 Task: In the  document Mia.txtMake this file  'available offline' Add shortcut to Drive 'My Drive'Email the file to   softage.4@softage.net, with message attached Important: I've emailed you crucial details. Please make sure to go through it thoroughly. and file type: 'Open Document'
Action: Mouse moved to (281, 375)
Screenshot: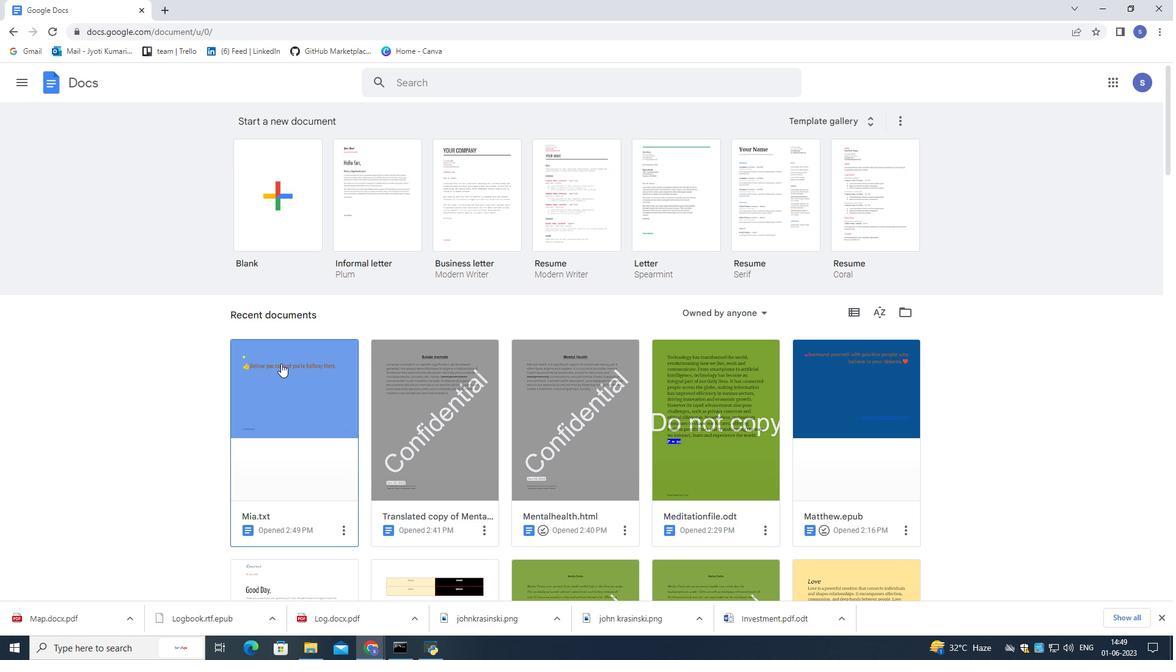 
Action: Mouse pressed left at (281, 375)
Screenshot: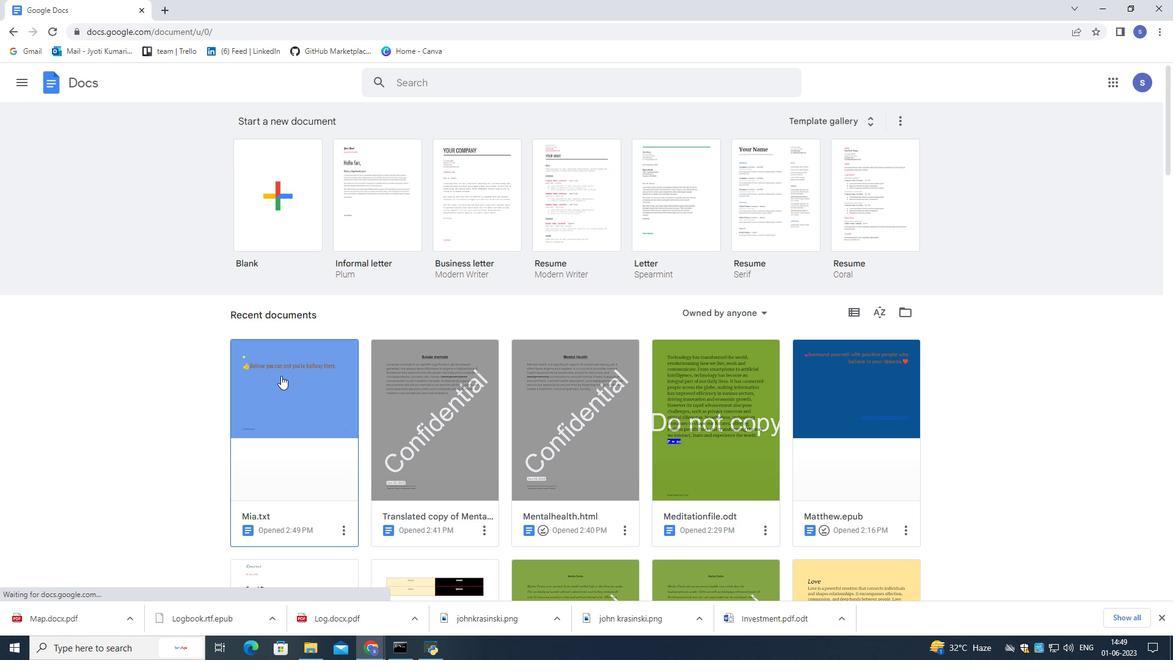 
Action: Mouse pressed left at (281, 375)
Screenshot: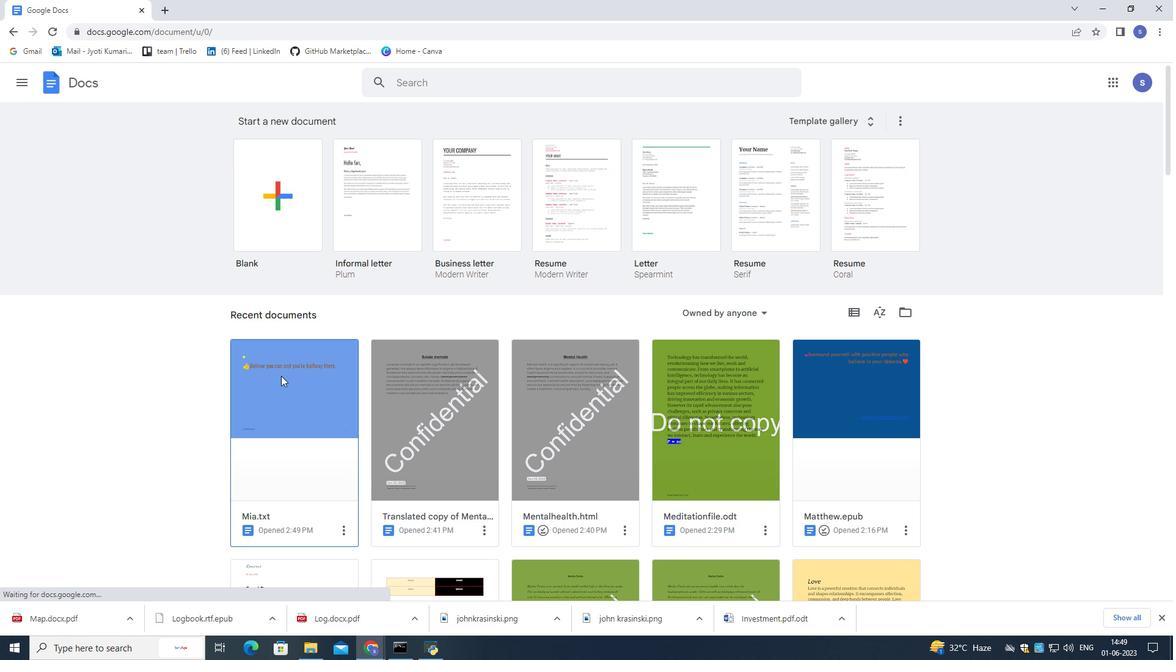
Action: Mouse moved to (42, 93)
Screenshot: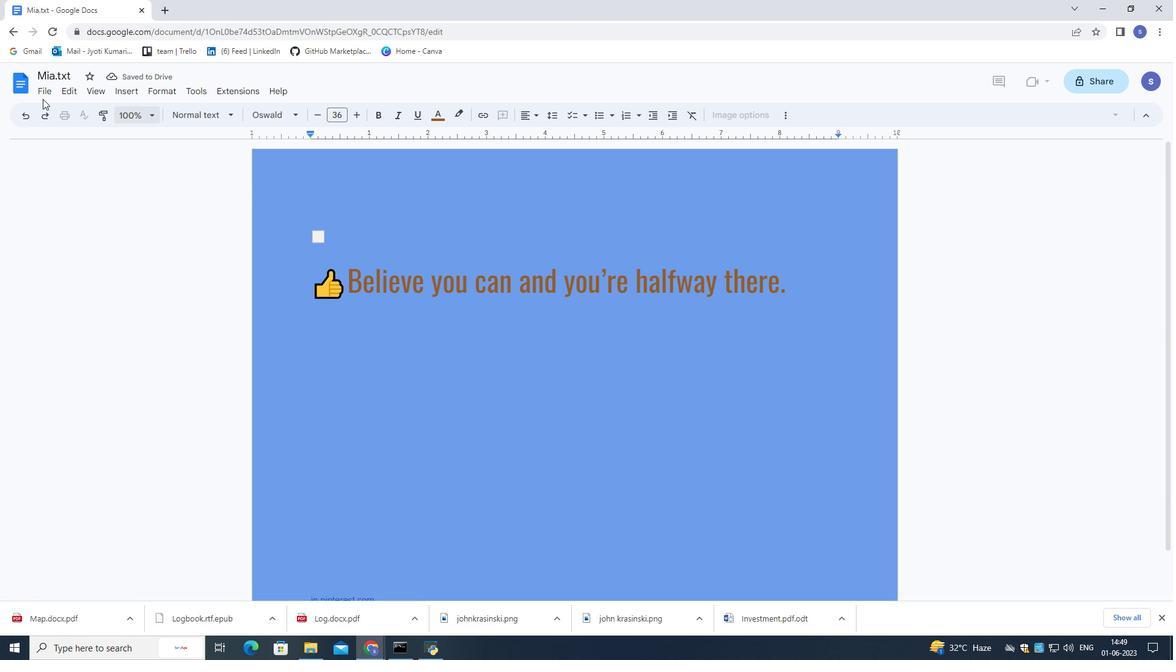 
Action: Mouse pressed left at (42, 93)
Screenshot: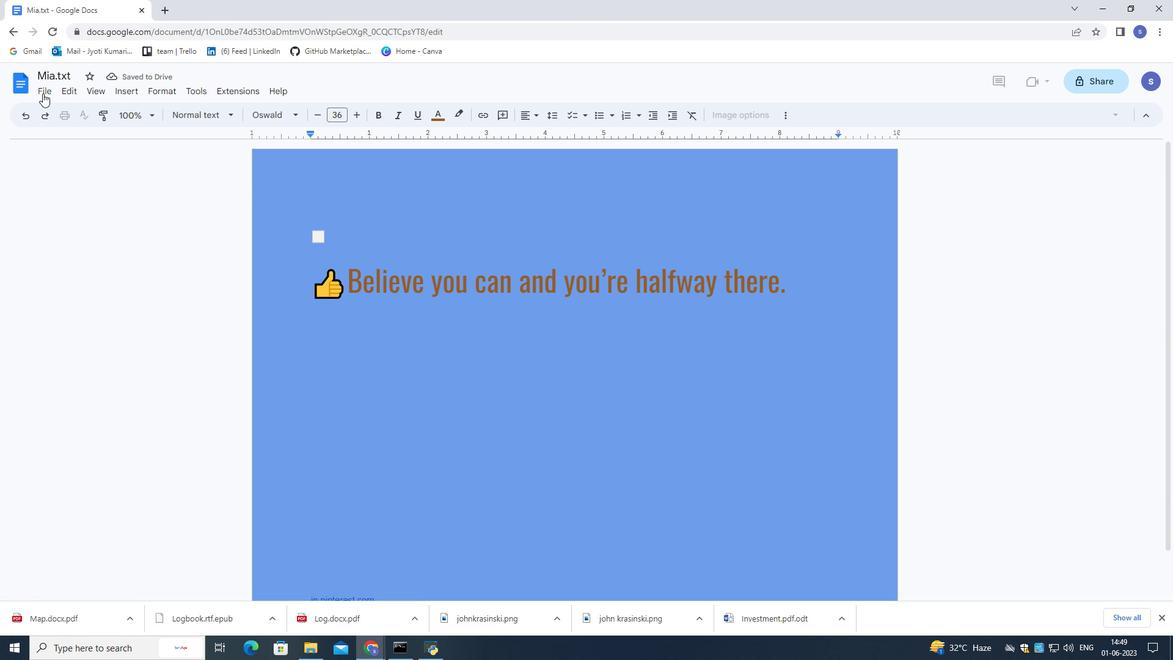 
Action: Mouse moved to (135, 354)
Screenshot: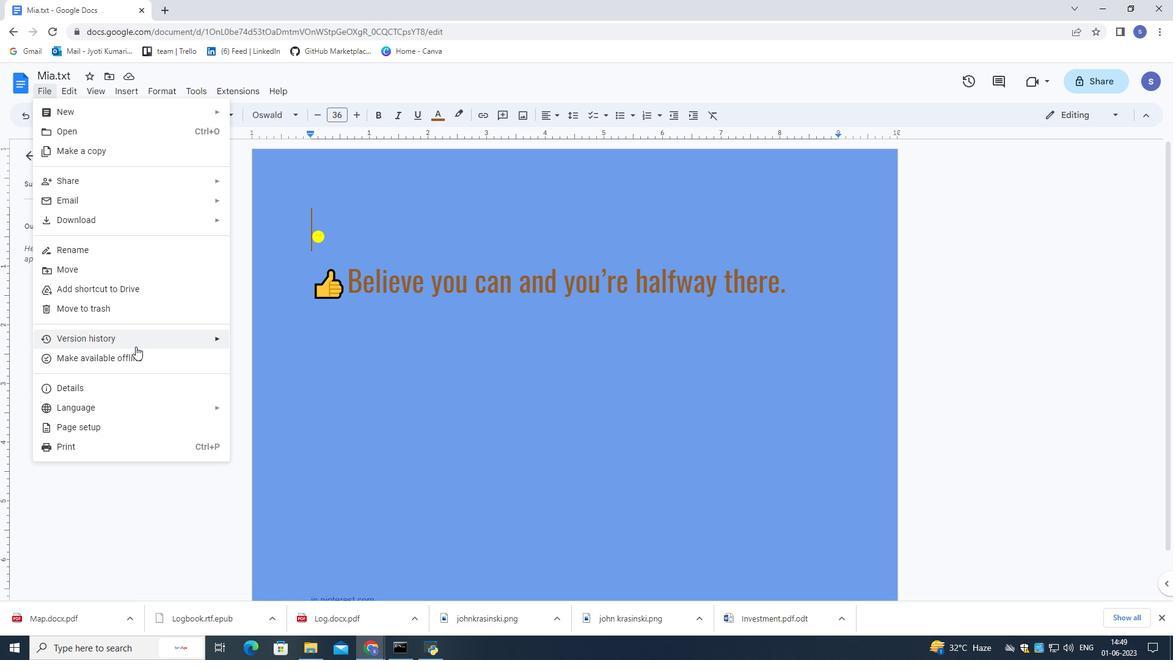 
Action: Mouse pressed left at (135, 354)
Screenshot: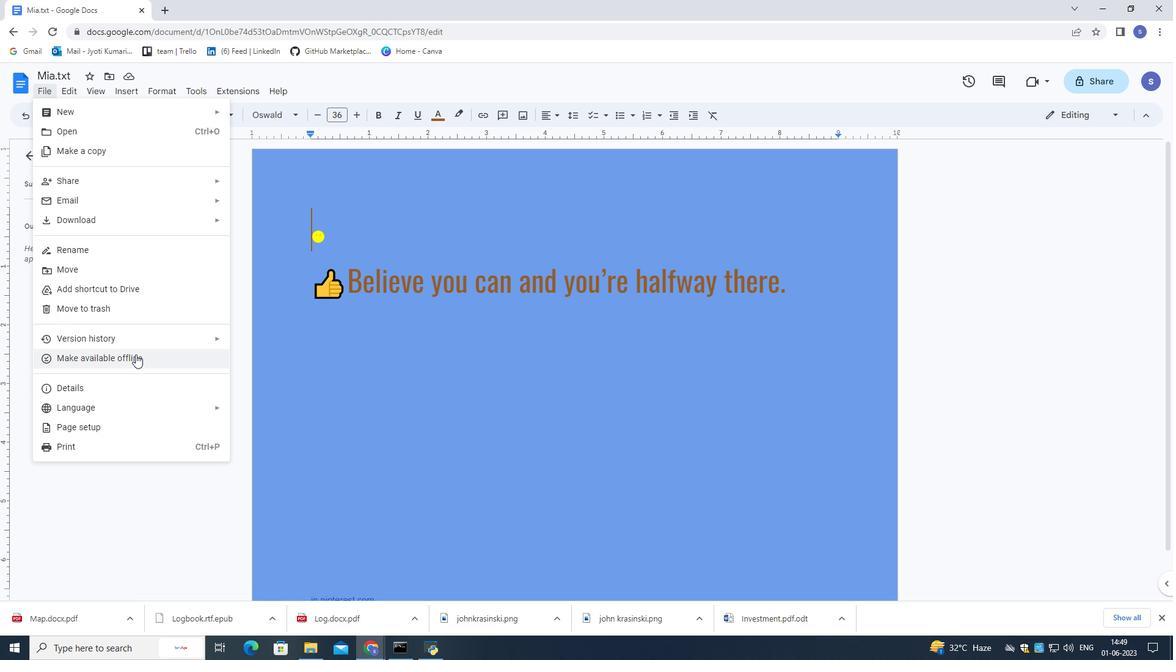 
Action: Mouse moved to (45, 94)
Screenshot: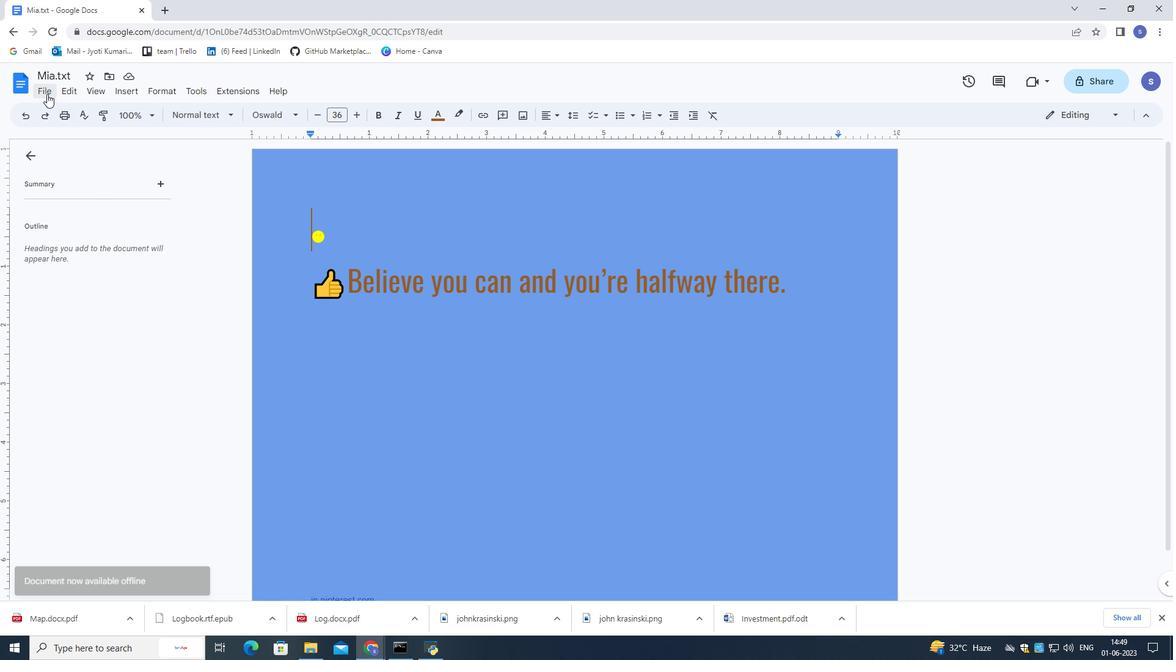 
Action: Mouse pressed left at (45, 94)
Screenshot: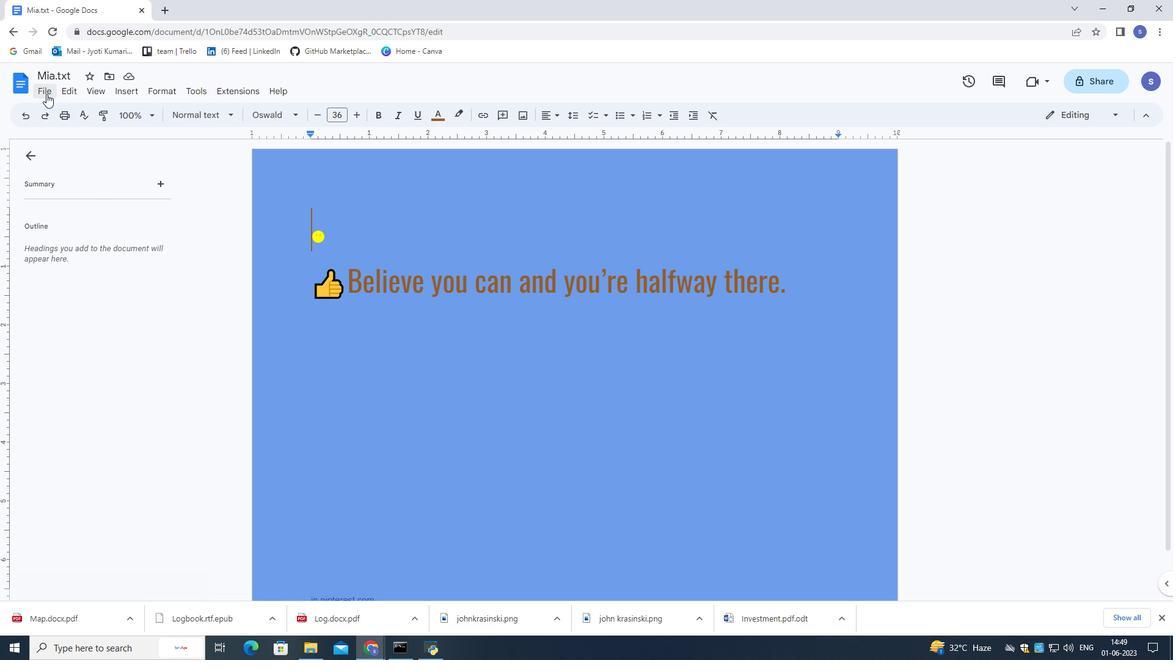 
Action: Mouse moved to (99, 286)
Screenshot: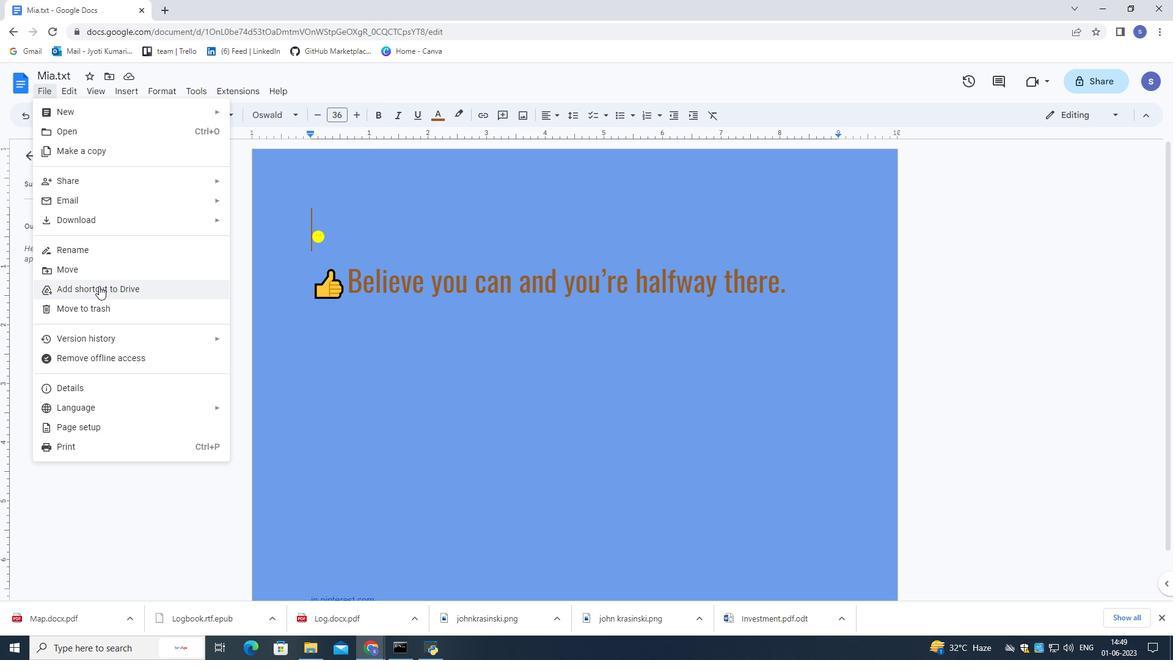 
Action: Mouse pressed left at (99, 286)
Screenshot: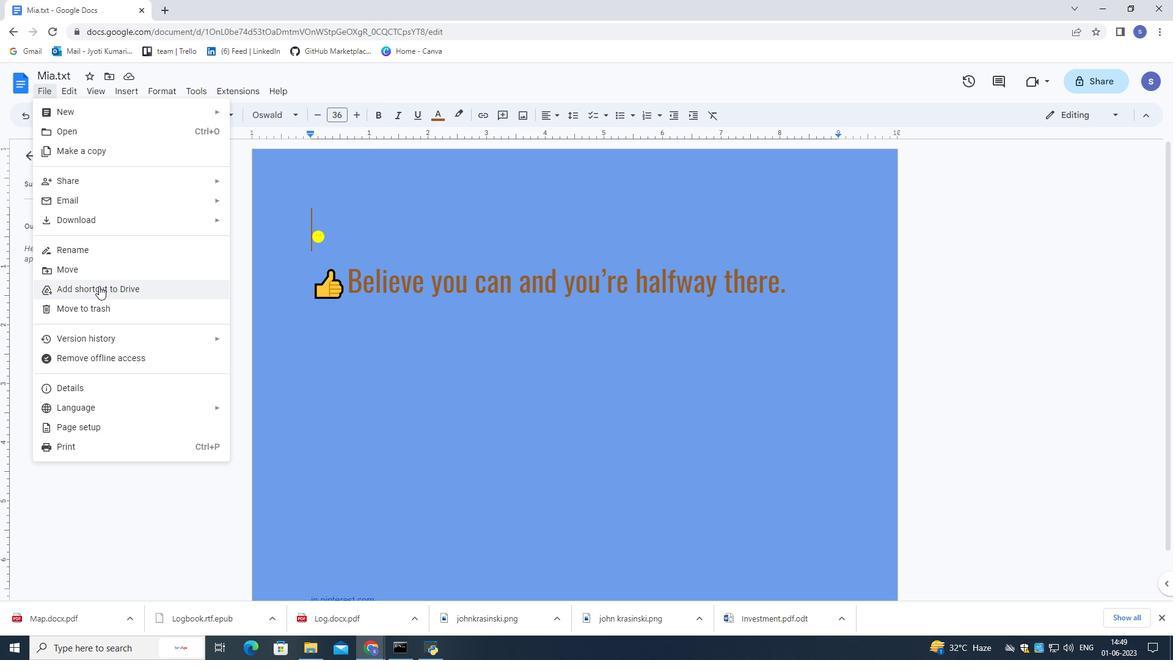 
Action: Mouse moved to (275, 265)
Screenshot: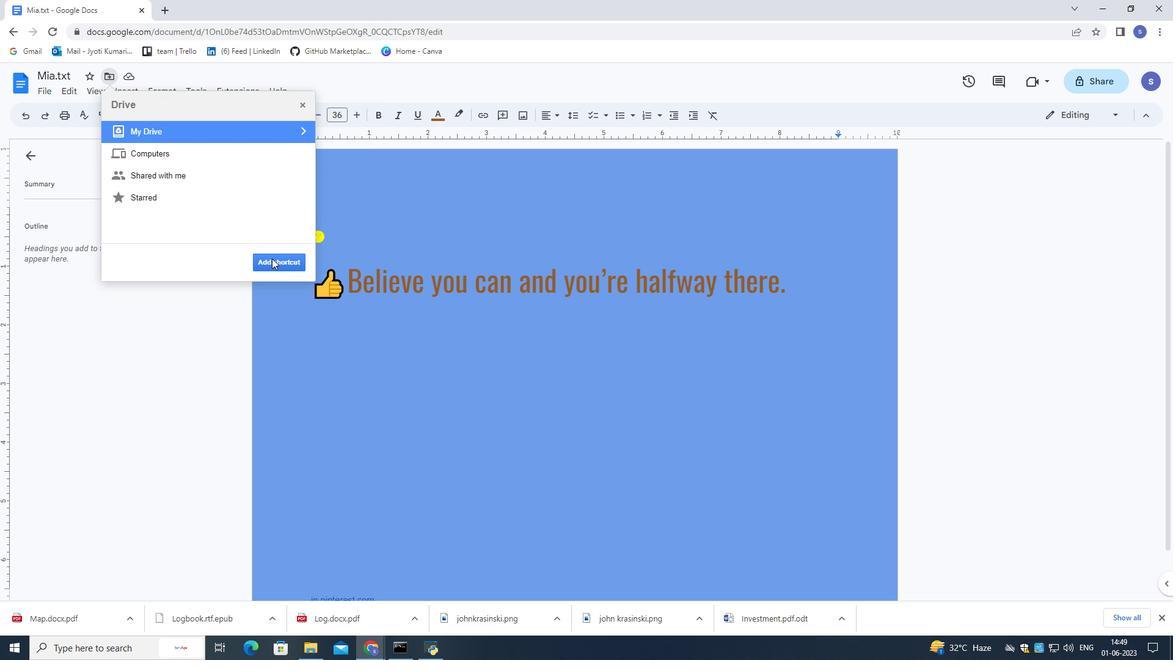
Action: Mouse pressed left at (275, 265)
Screenshot: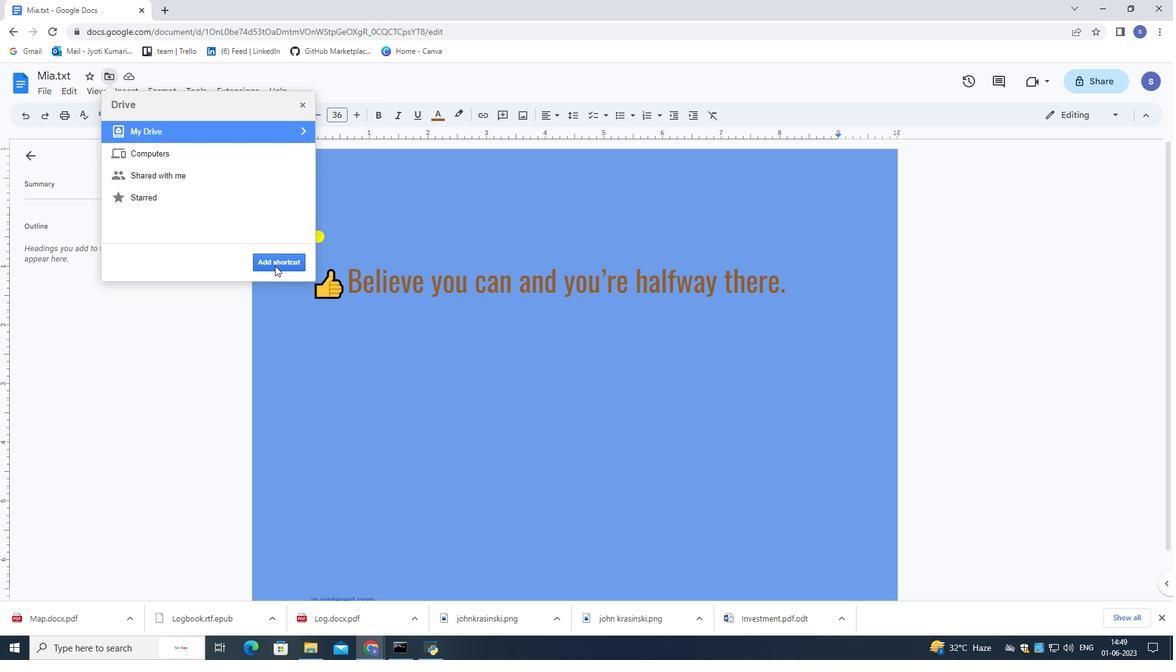 
Action: Mouse moved to (42, 91)
Screenshot: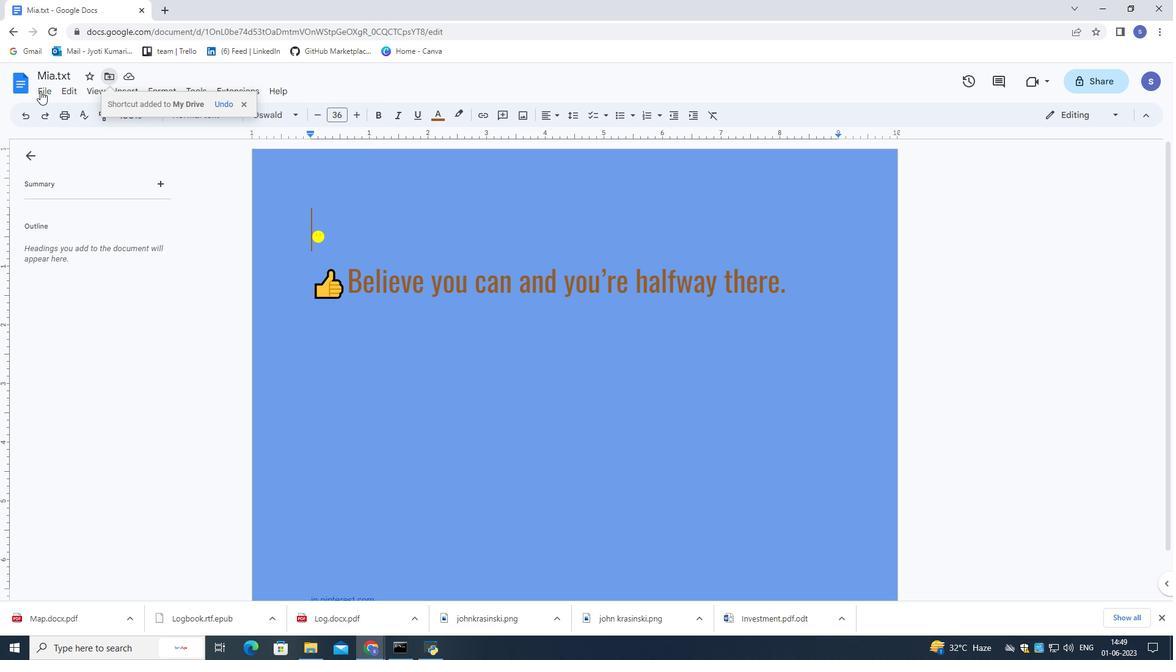 
Action: Mouse pressed left at (42, 91)
Screenshot: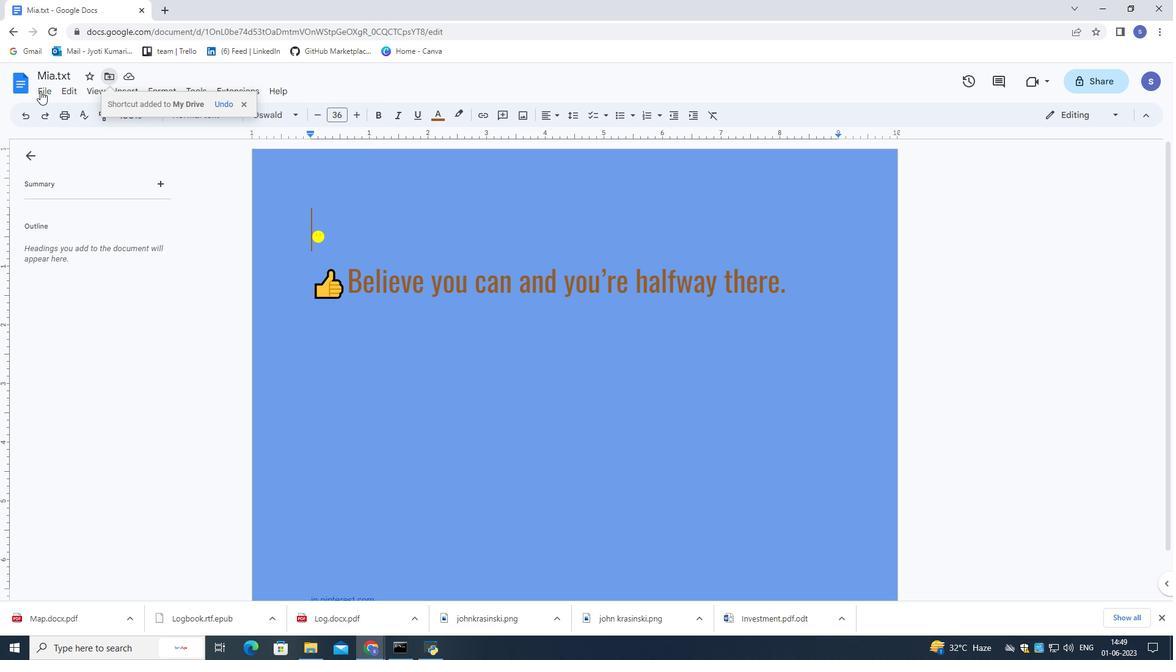 
Action: Mouse moved to (254, 207)
Screenshot: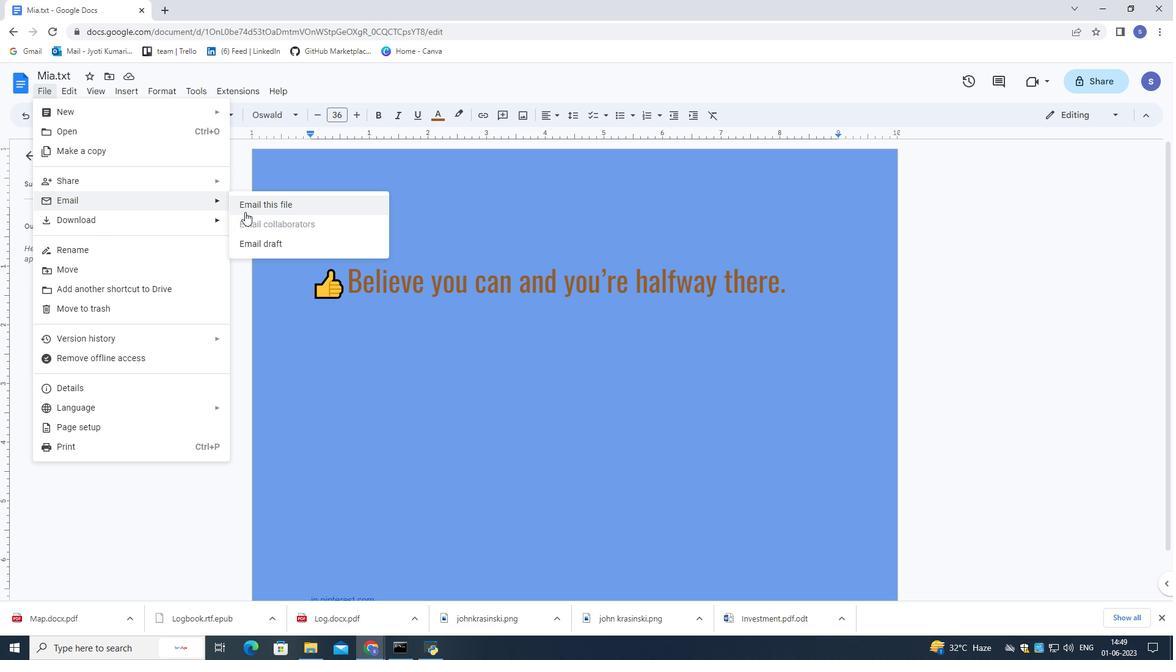 
Action: Mouse pressed left at (254, 207)
Screenshot: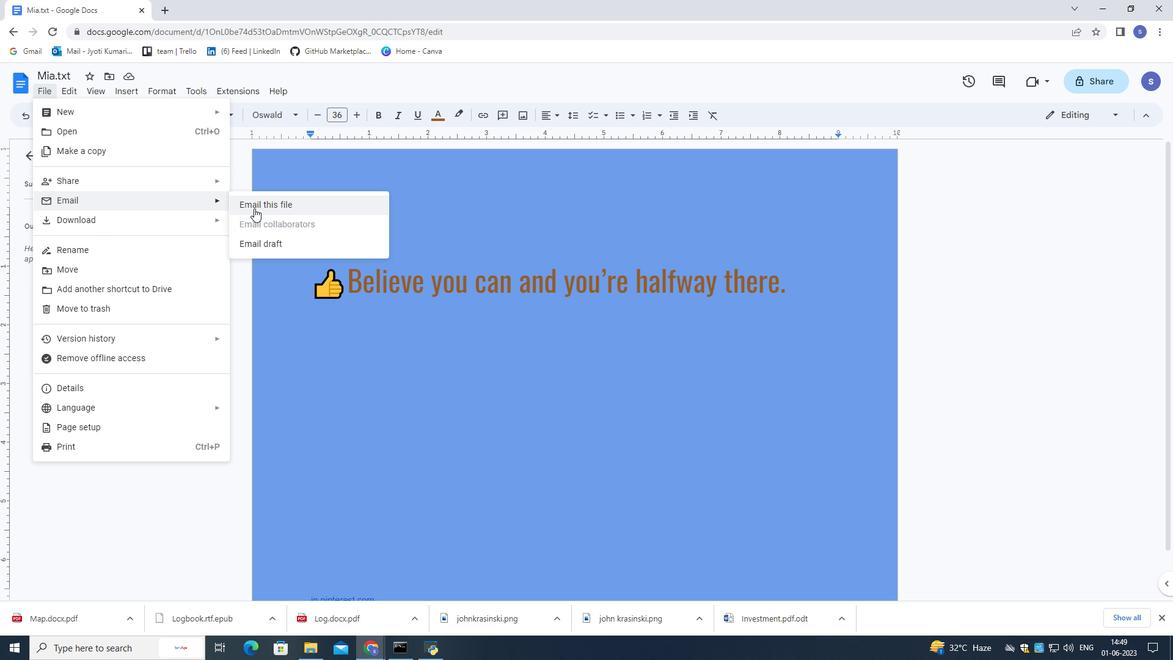 
Action: Mouse moved to (251, 206)
Screenshot: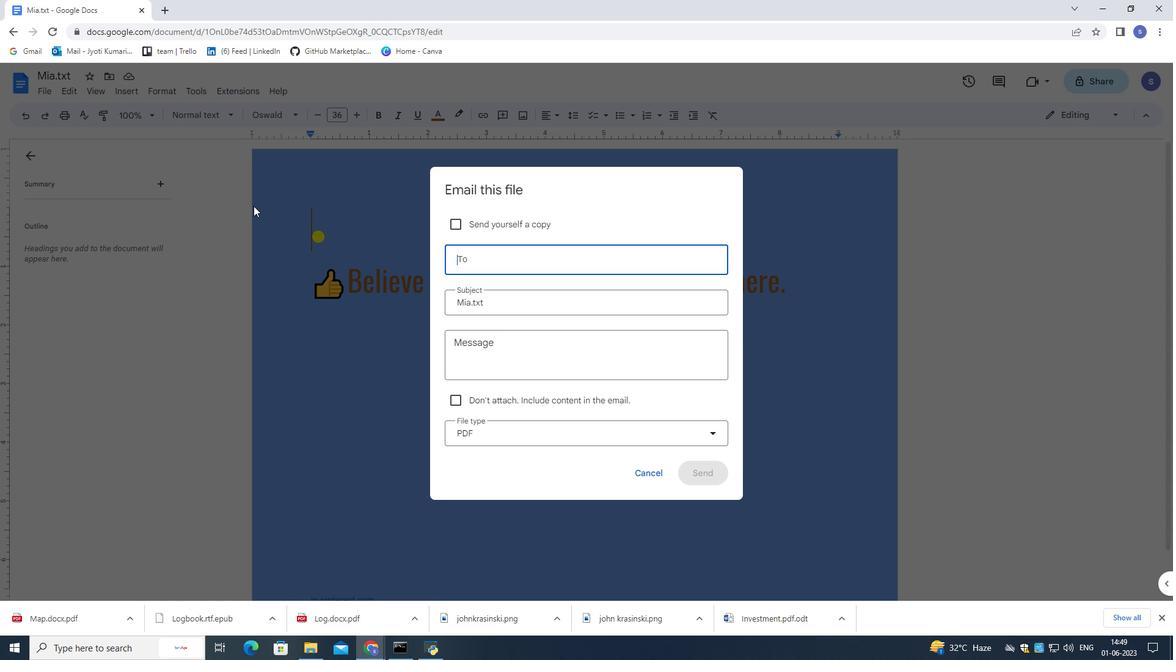 
Action: Key pressed softage.4<Key.shift>@softage.net
Screenshot: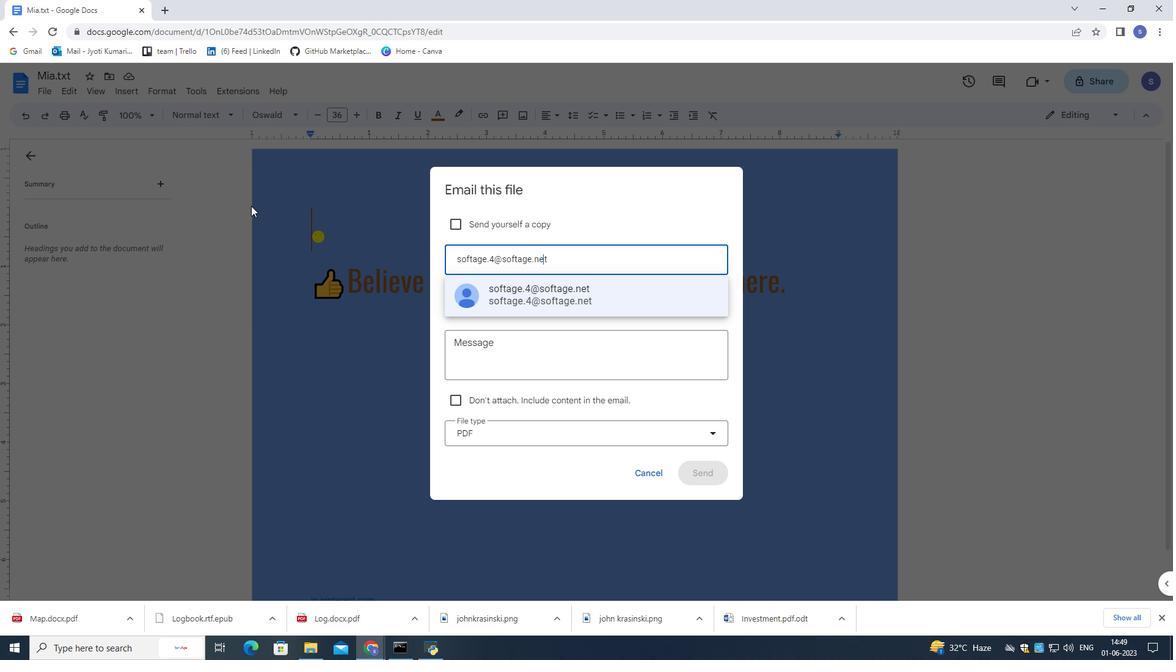 
Action: Mouse moved to (573, 305)
Screenshot: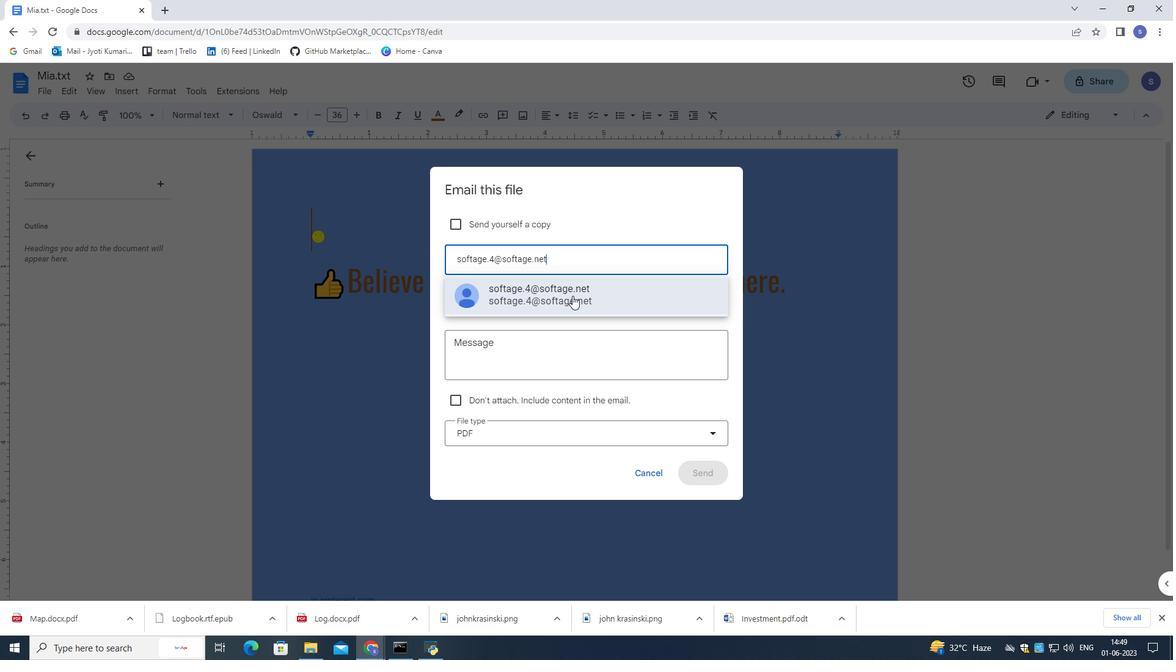 
Action: Mouse pressed left at (573, 305)
Screenshot: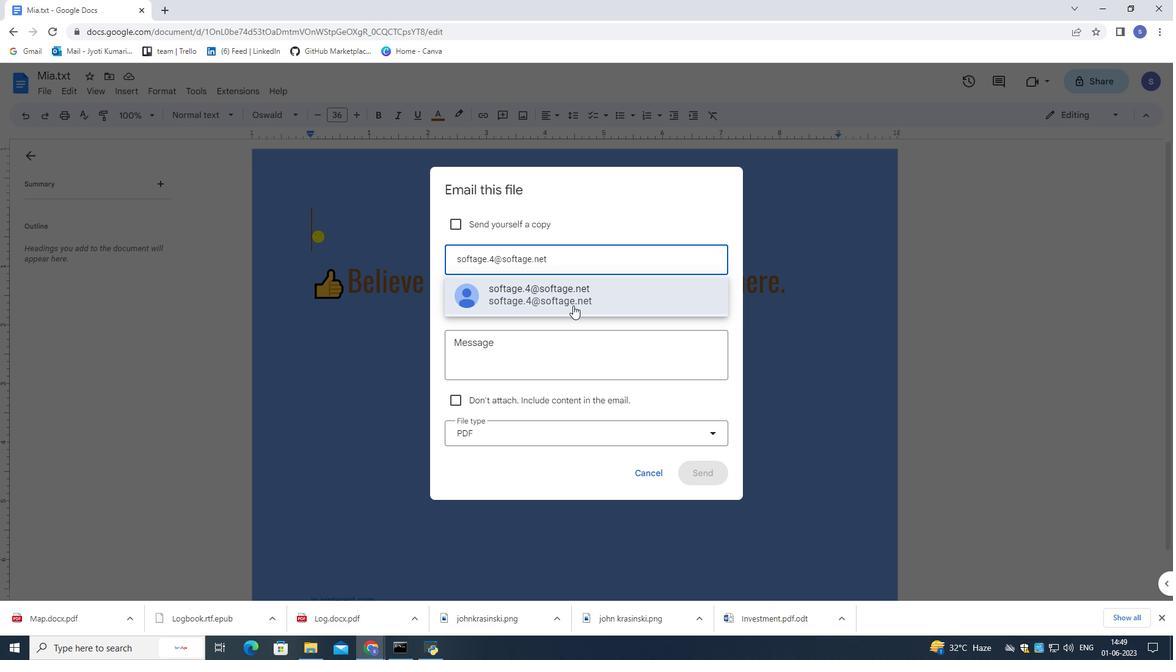 
Action: Mouse moved to (622, 352)
Screenshot: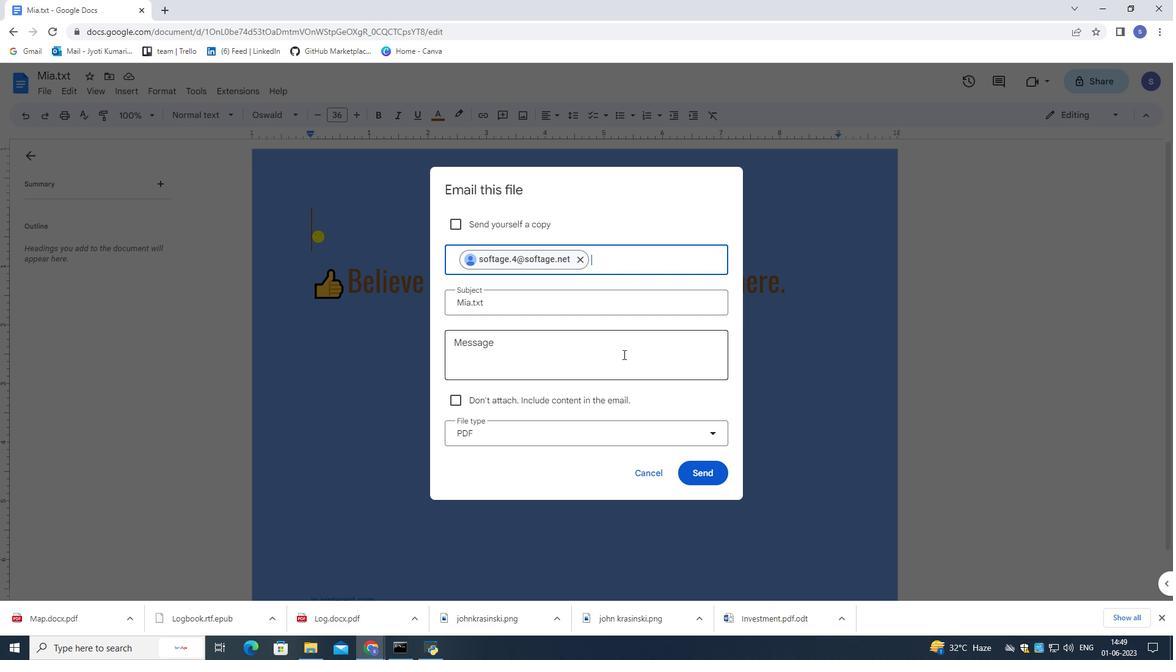 
Action: Mouse pressed left at (622, 352)
Screenshot: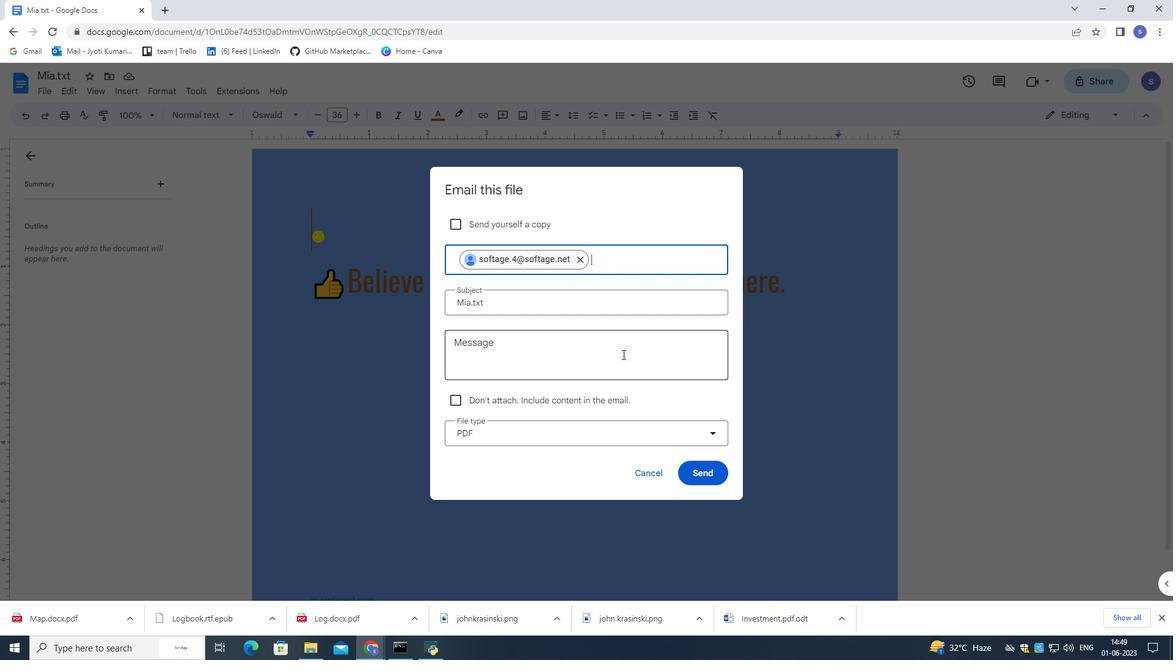 
Action: Mouse moved to (581, 329)
Screenshot: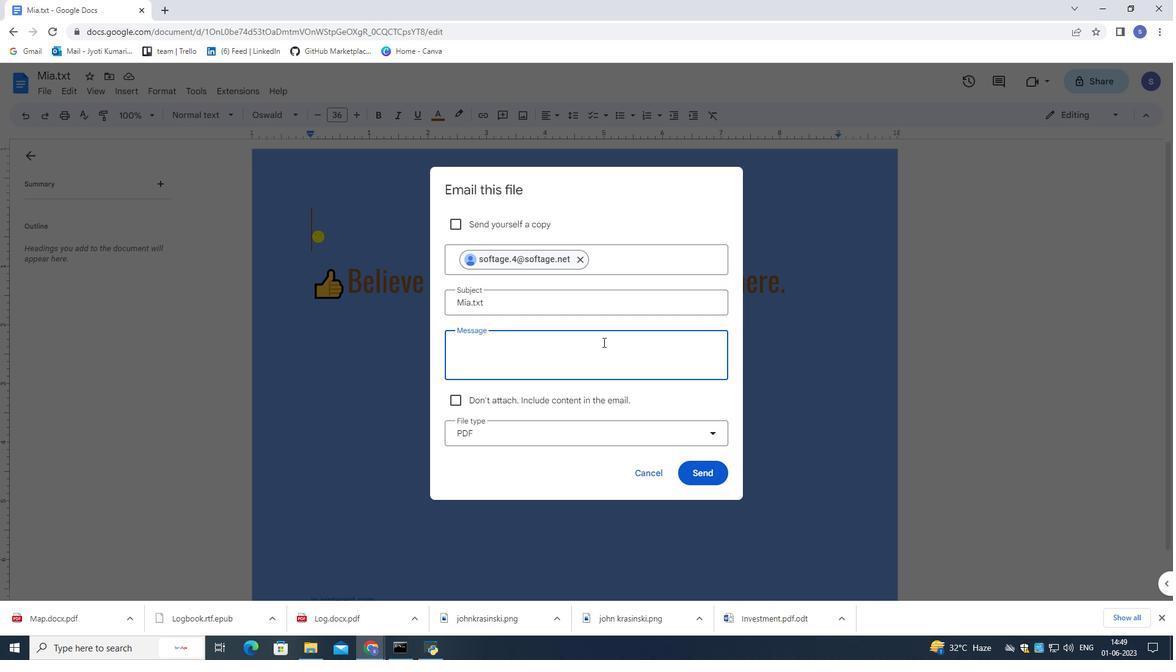 
Action: Key pressed <Key.shift>Important<Key.space><Key.shift_r>:<Key.space><Key.shift>I've<Key.space>emailed<Key.space>you<Key.space>crucial<Key.space>
Screenshot: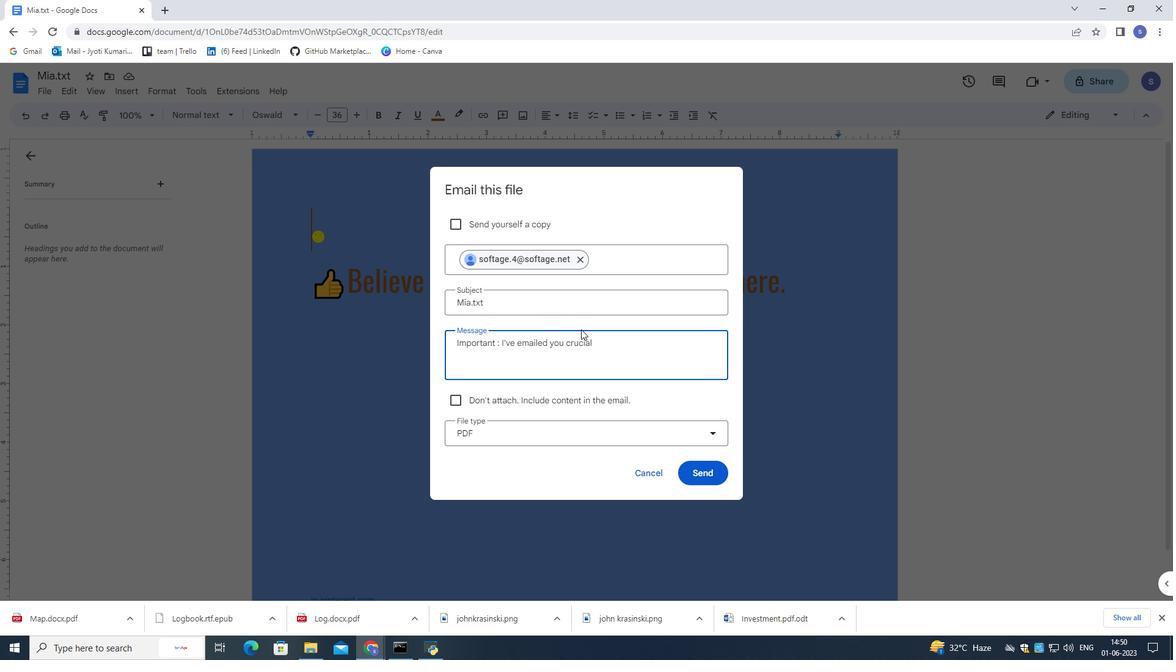 
Action: Mouse moved to (910, 465)
Screenshot: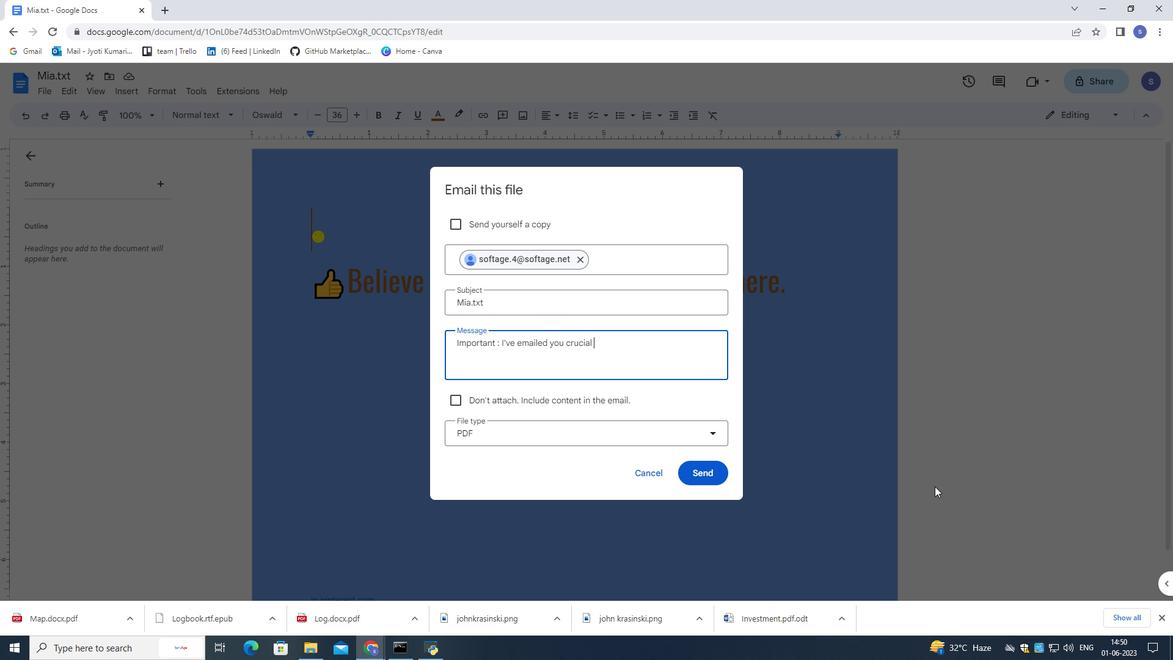 
Action: Key pressed details.<Key.space><Key.shift>Please<Key.space>make<Key.space>sure<Key.space>to<Key.space>go<Key.space>through<Key.space>it<Key.space>thoroughly.
Screenshot: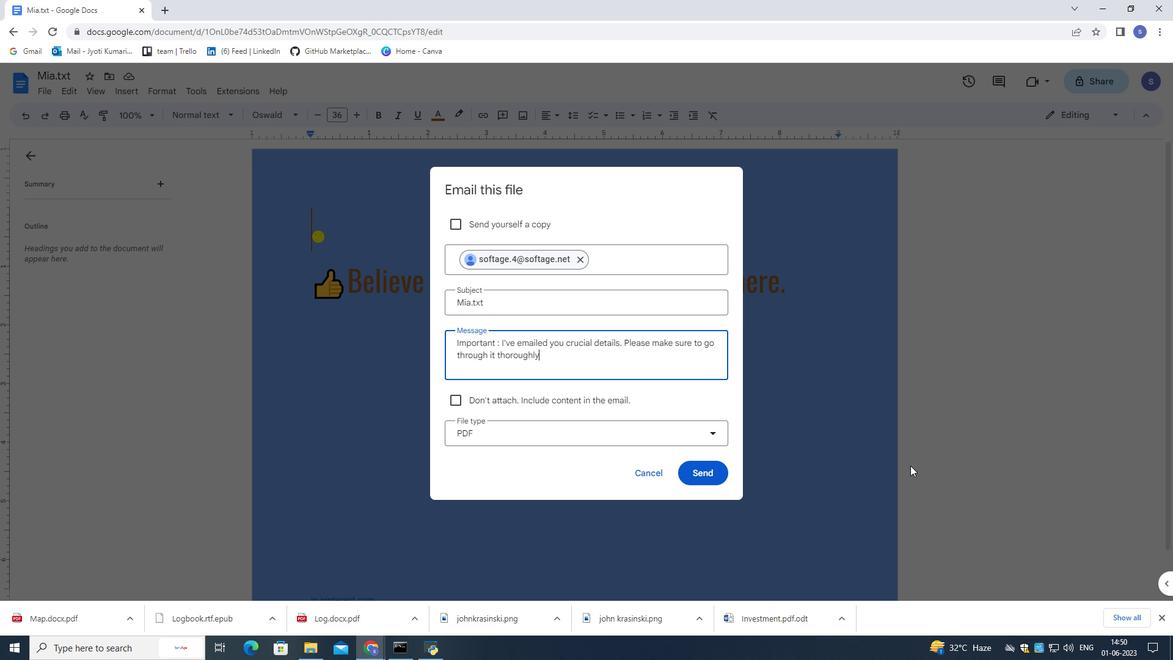 
Action: Mouse moved to (682, 432)
Screenshot: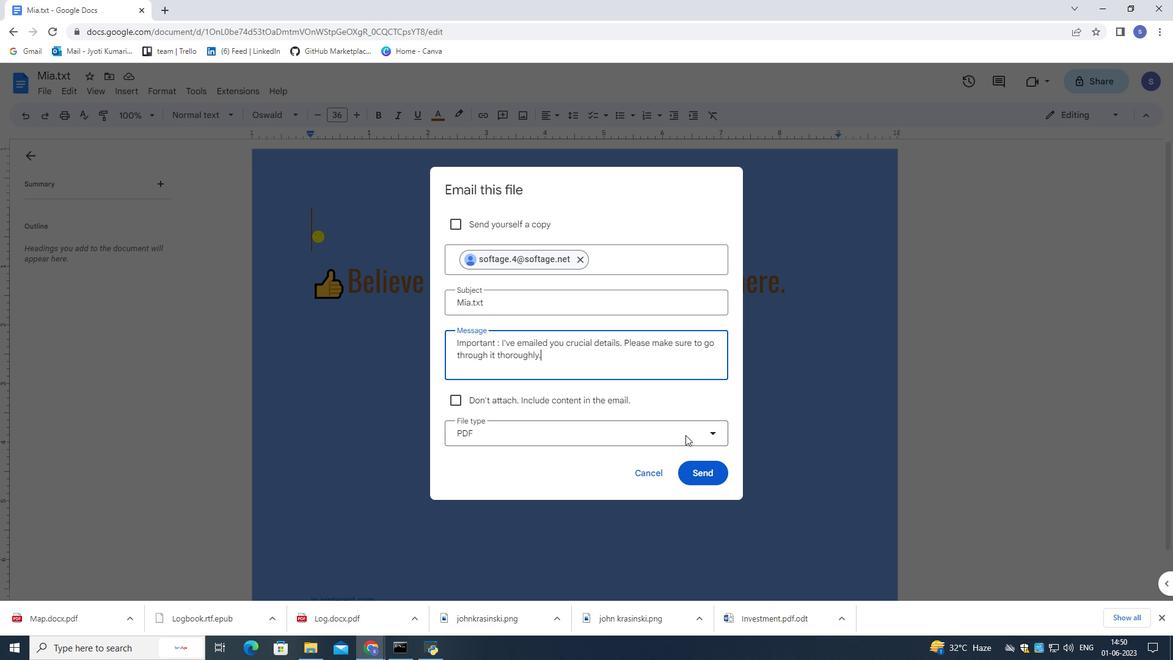 
Action: Mouse pressed left at (682, 432)
Screenshot: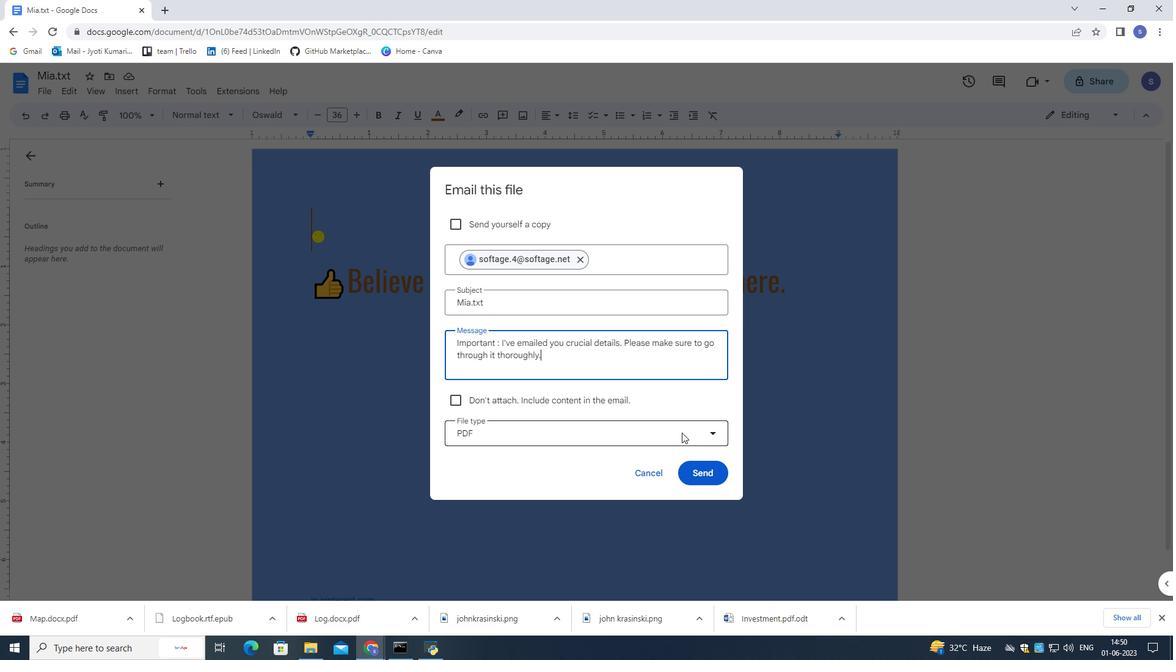 
Action: Mouse moved to (632, 500)
Screenshot: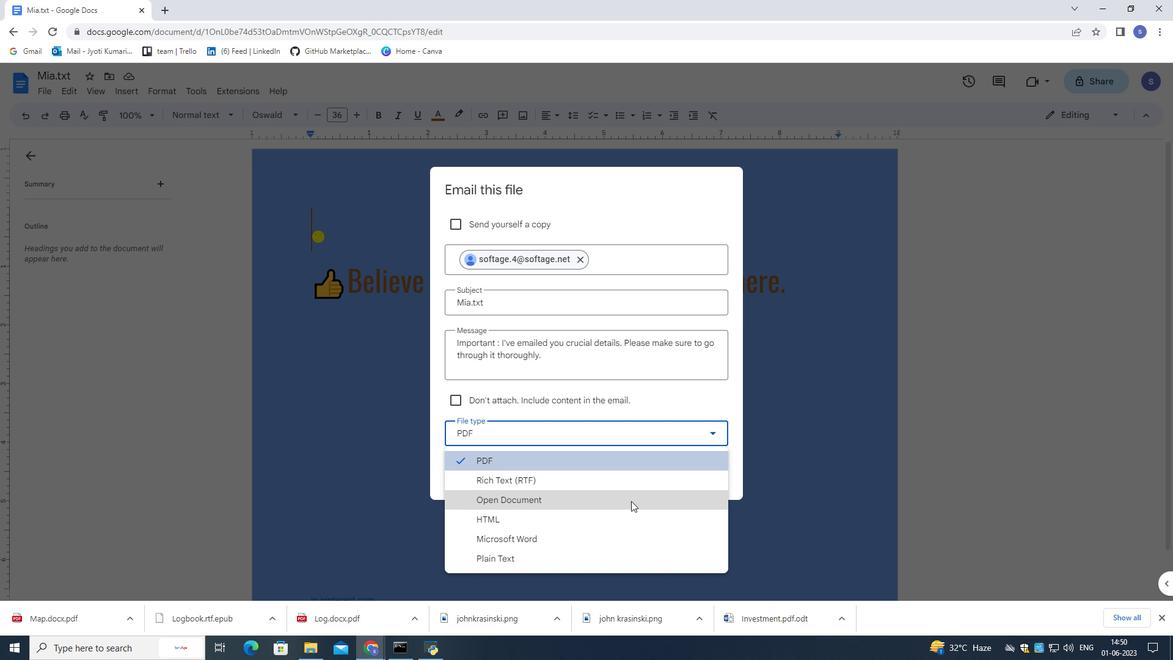 
Action: Mouse pressed left at (632, 500)
Screenshot: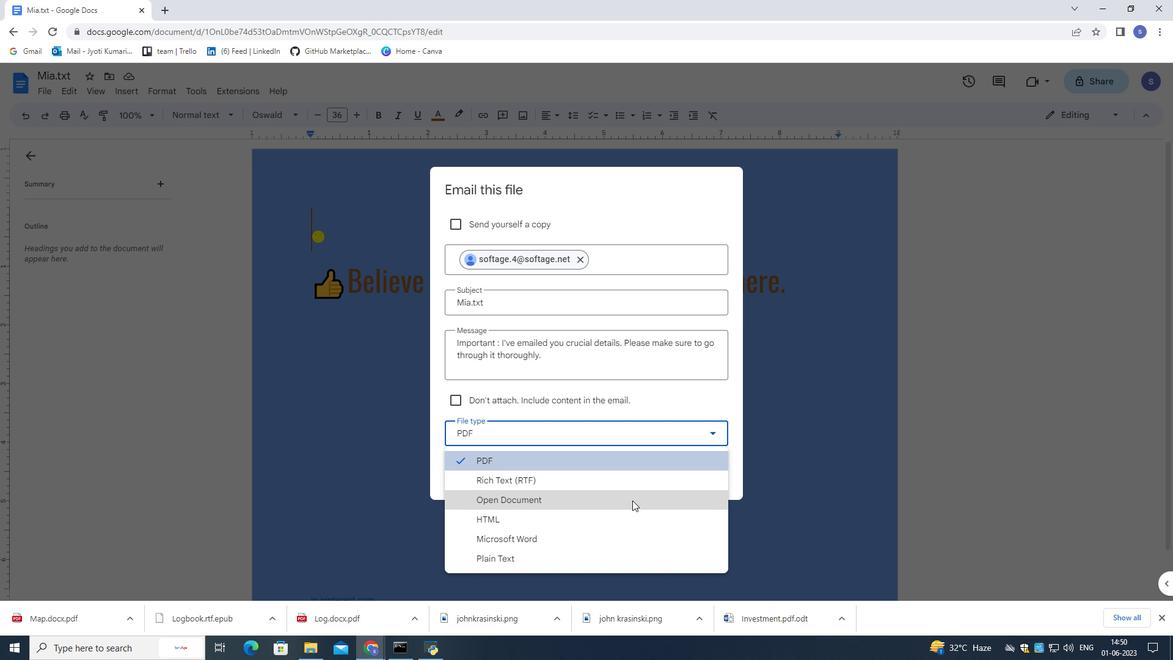 
Action: Mouse moved to (697, 474)
Screenshot: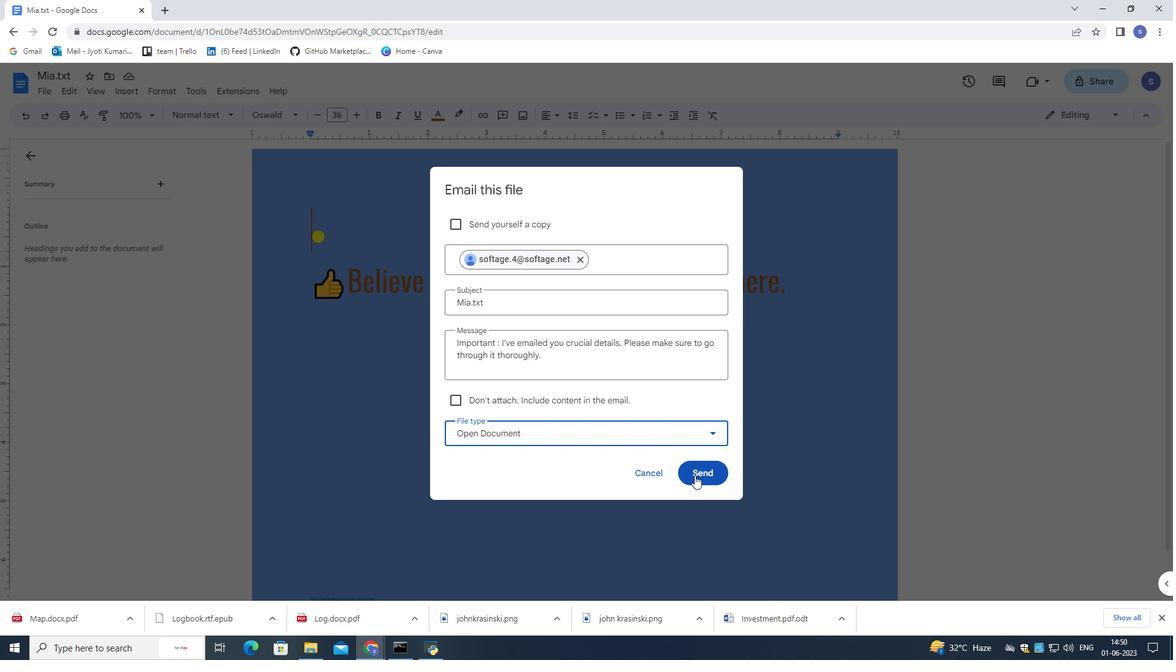 
Action: Mouse pressed left at (697, 474)
Screenshot: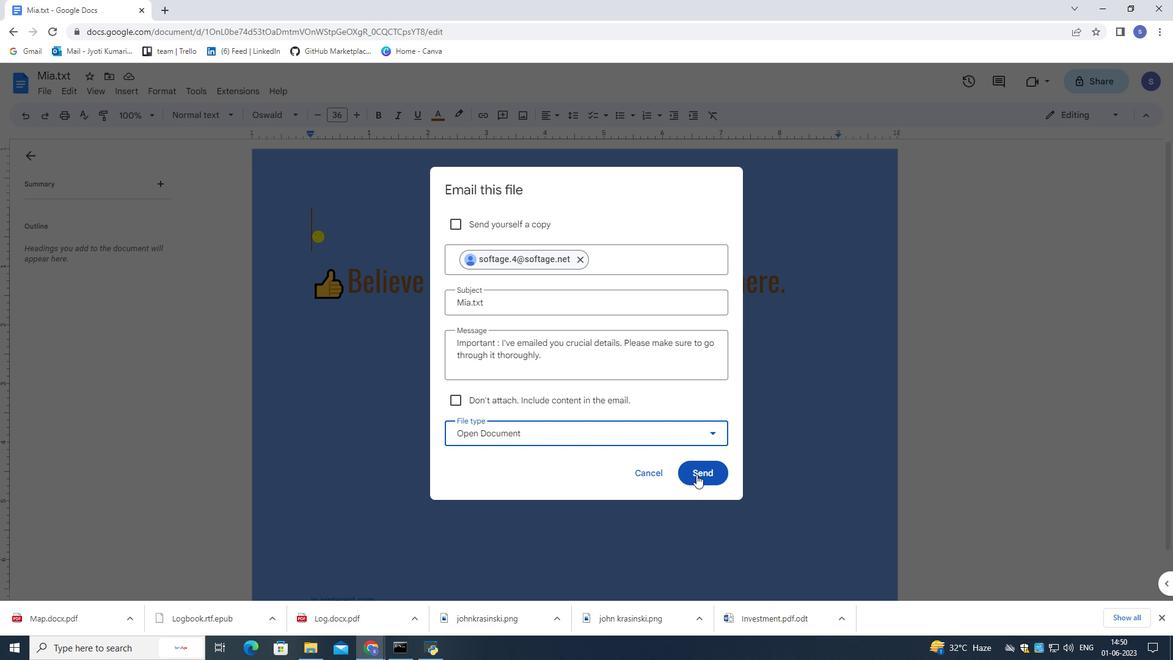 
Action: Mouse moved to (669, 371)
Screenshot: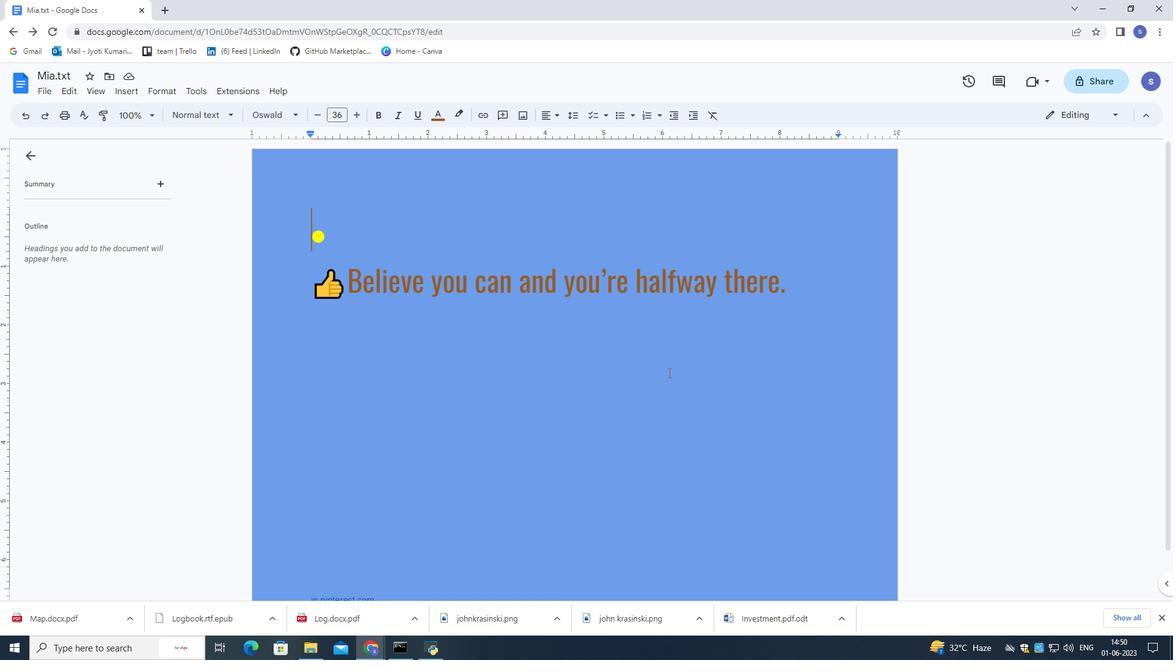 
